 Task: Set the username for HTTP stream output to "KIick12".
Action: Mouse moved to (219, 34)
Screenshot: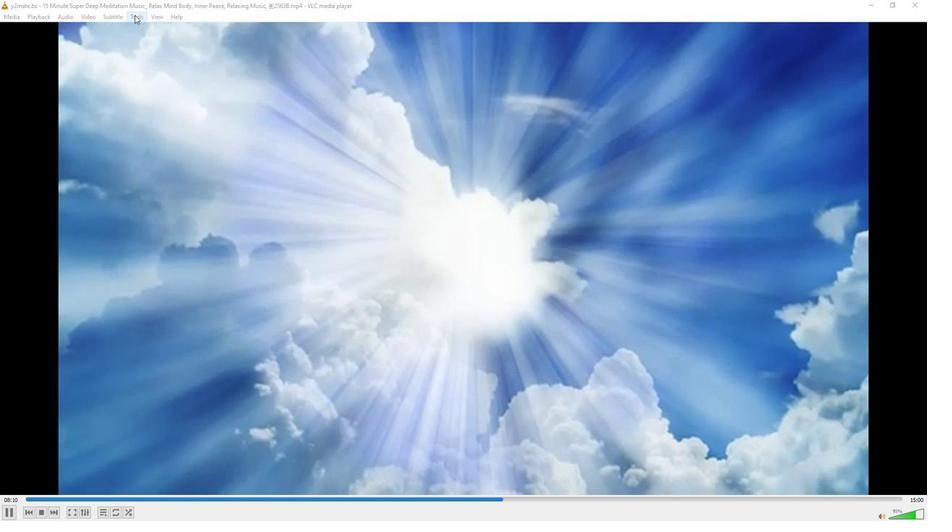 
Action: Mouse pressed left at (219, 34)
Screenshot: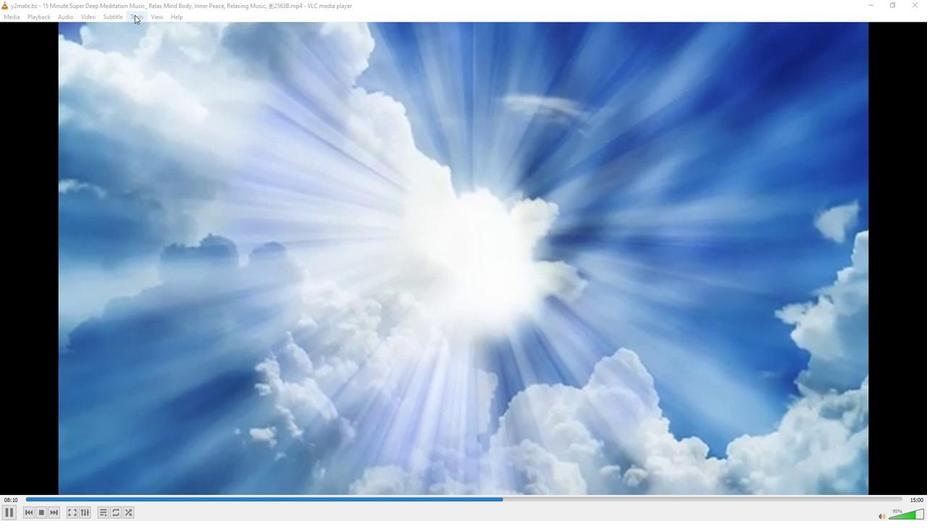 
Action: Mouse moved to (234, 144)
Screenshot: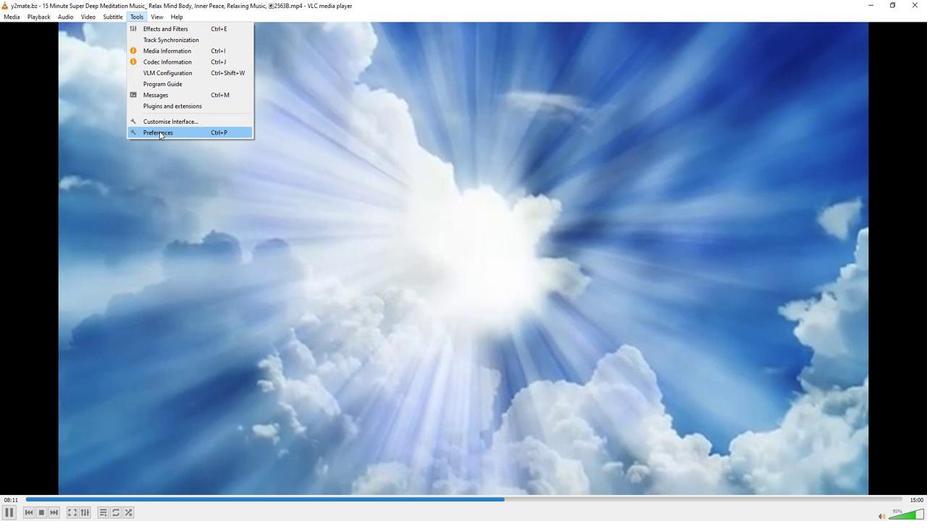 
Action: Mouse pressed left at (234, 144)
Screenshot: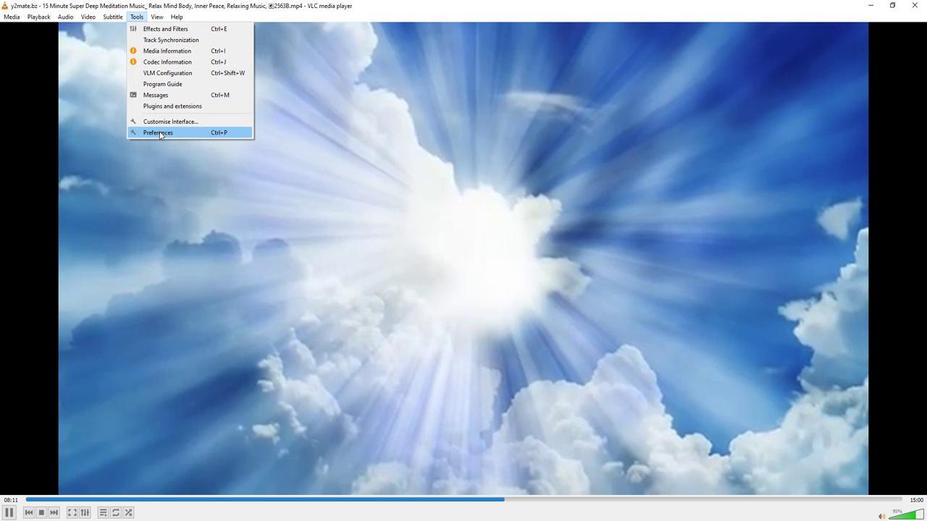 
Action: Mouse moved to (324, 421)
Screenshot: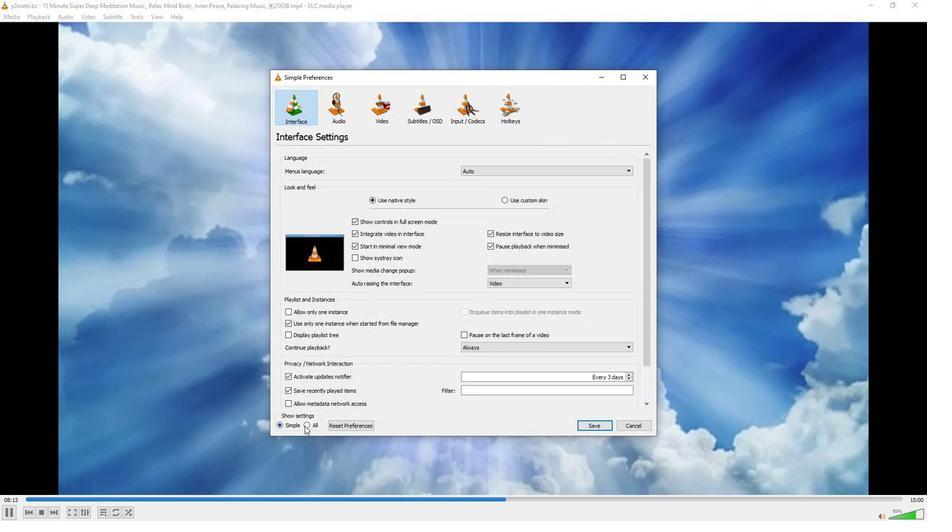
Action: Mouse pressed left at (324, 421)
Screenshot: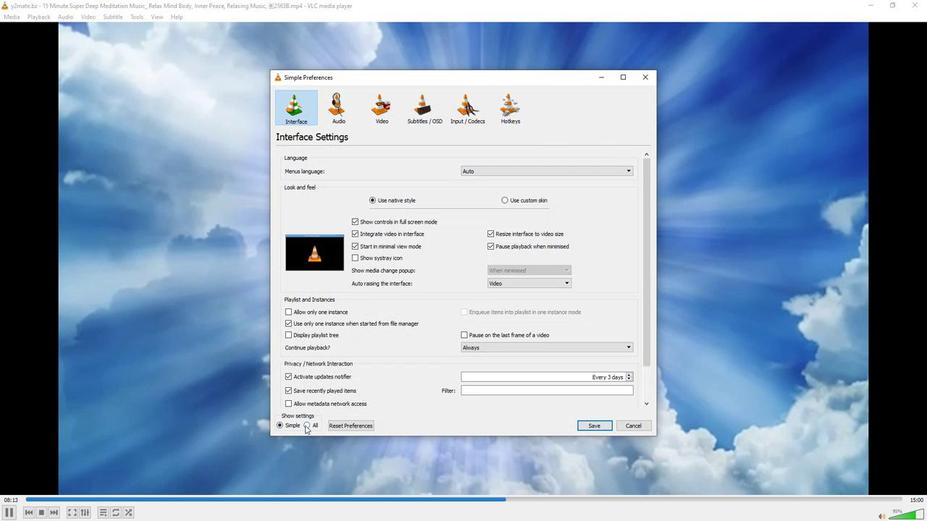 
Action: Mouse moved to (332, 346)
Screenshot: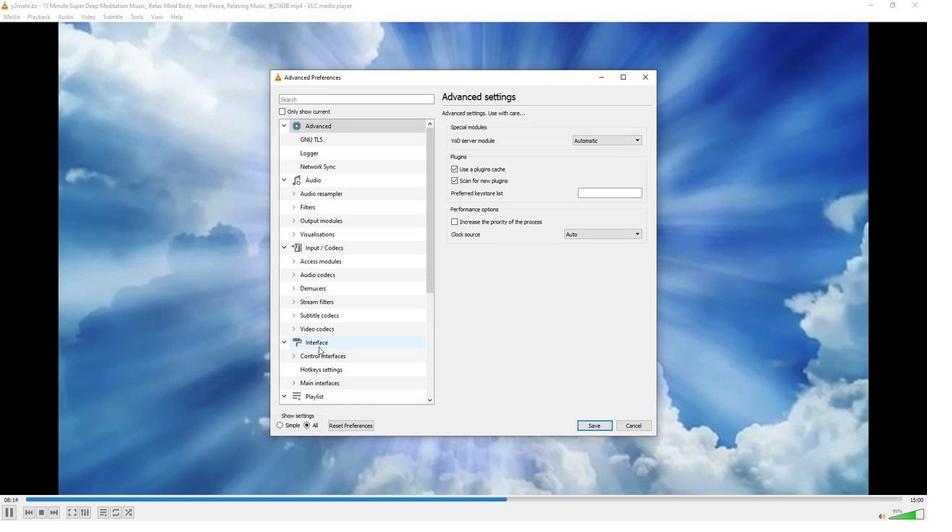 
Action: Mouse scrolled (332, 346) with delta (0, 0)
Screenshot: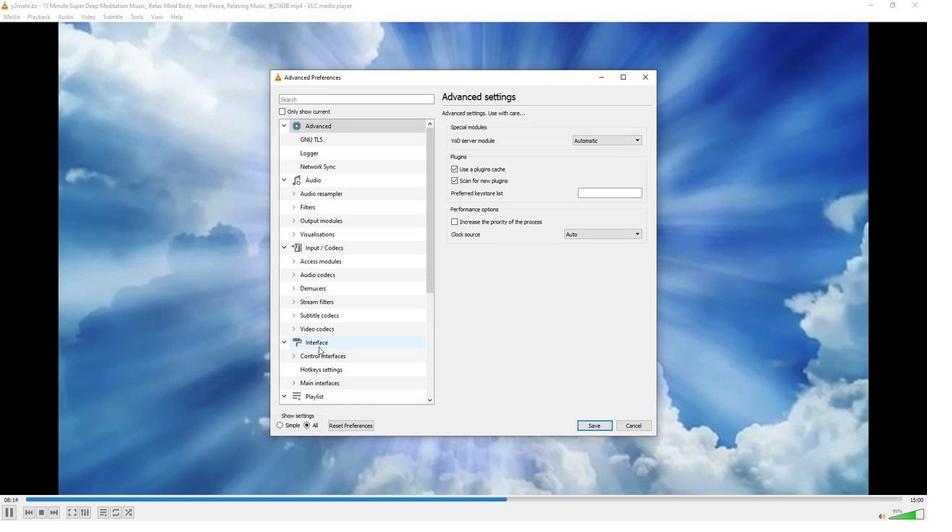 
Action: Mouse moved to (334, 369)
Screenshot: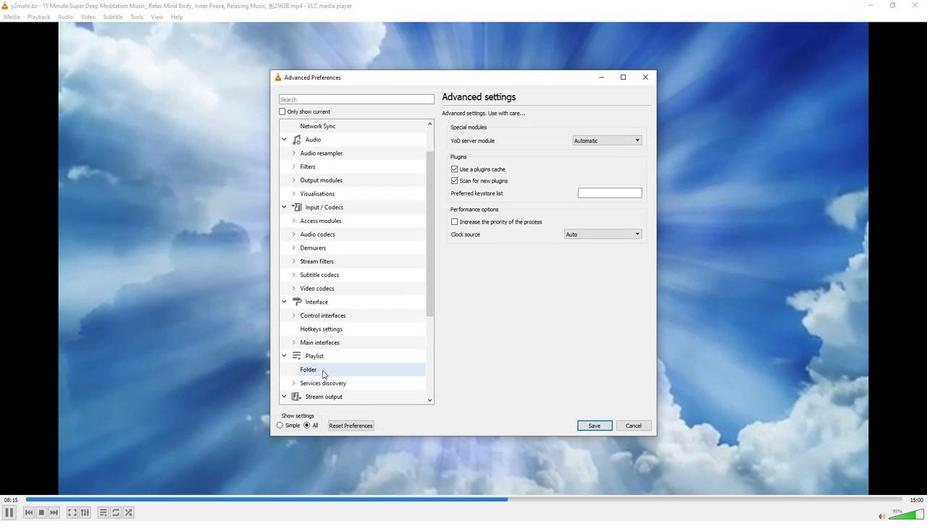 
Action: Mouse scrolled (334, 368) with delta (0, 0)
Screenshot: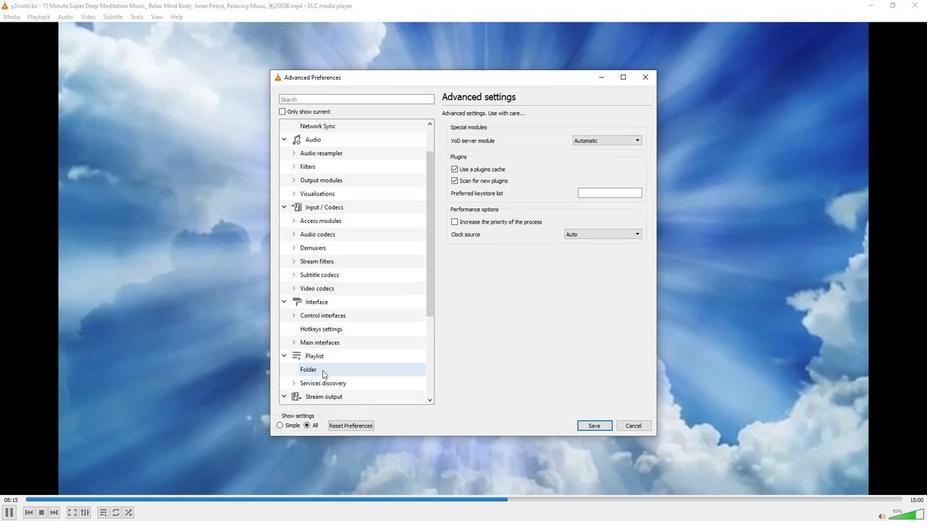 
Action: Mouse moved to (317, 367)
Screenshot: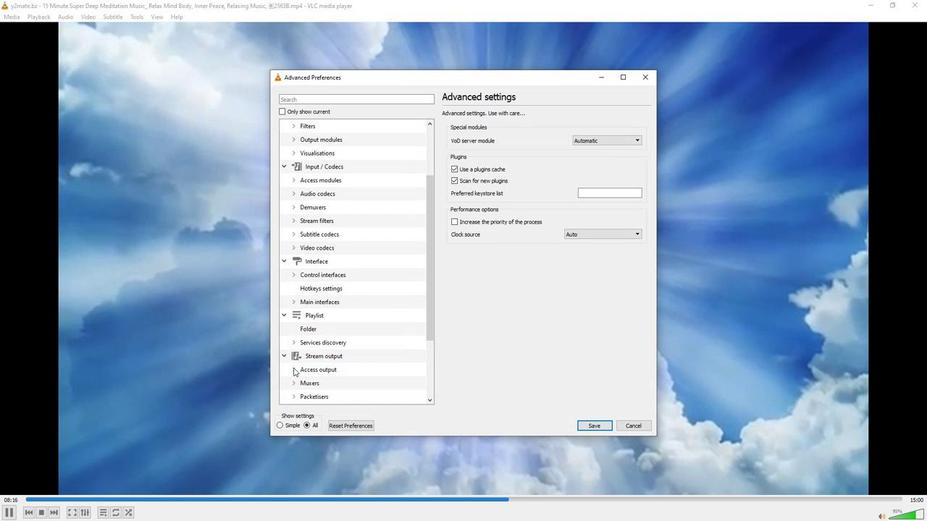 
Action: Mouse pressed left at (317, 367)
Screenshot: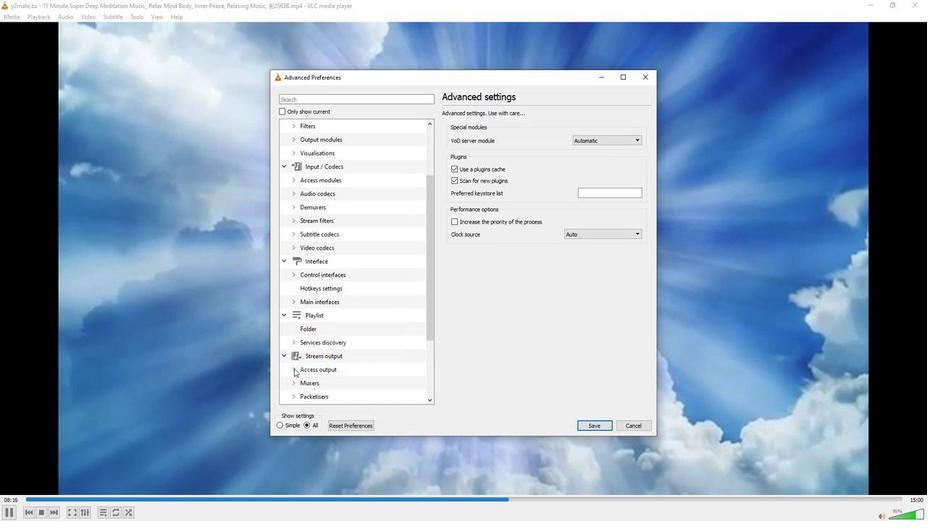
Action: Mouse moved to (331, 391)
Screenshot: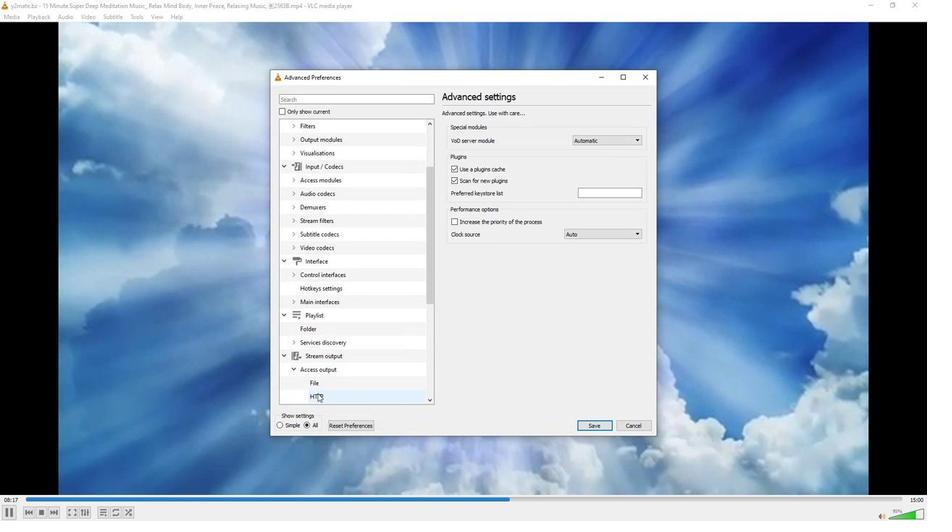 
Action: Mouse pressed left at (331, 391)
Screenshot: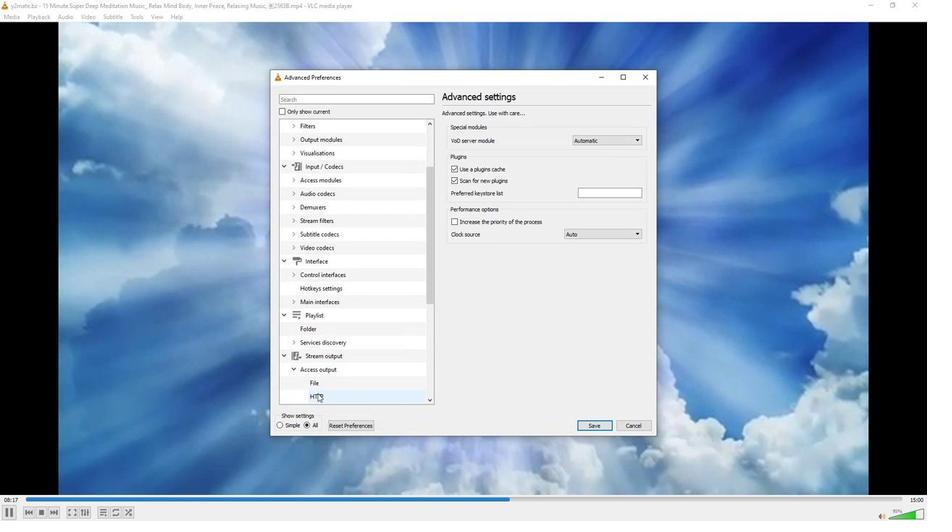 
Action: Mouse moved to (500, 140)
Screenshot: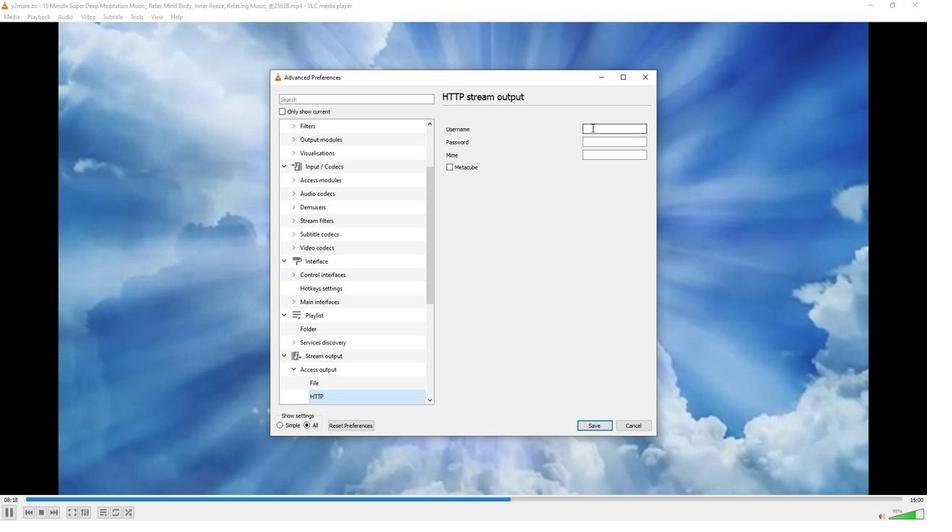 
Action: Mouse pressed left at (500, 140)
Screenshot: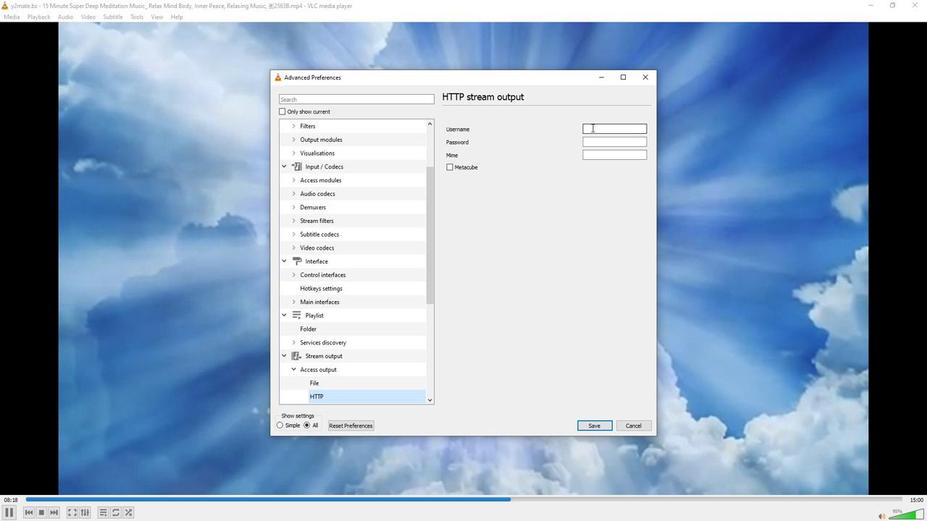 
Action: Mouse moved to (497, 148)
Screenshot: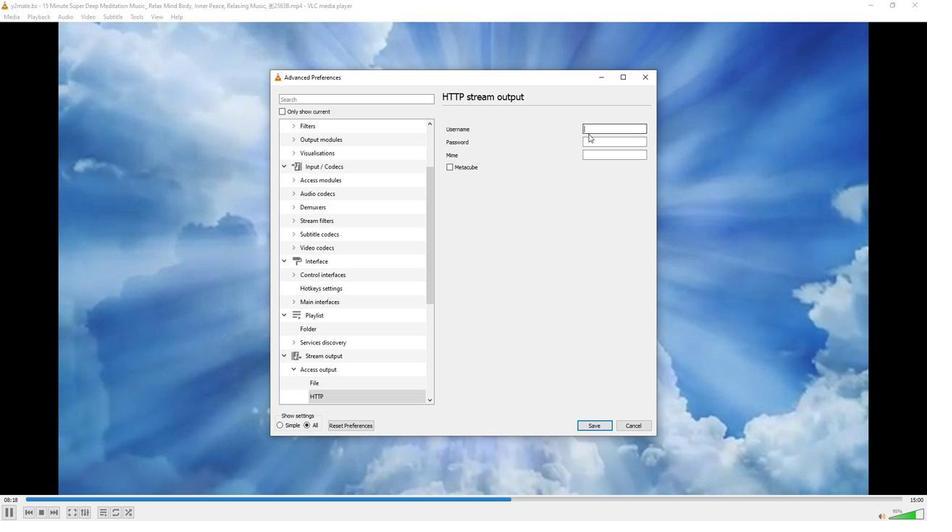
Action: Key pressed <Key.shift><Key.shift>Ki<Key.backspace>lick12
Screenshot: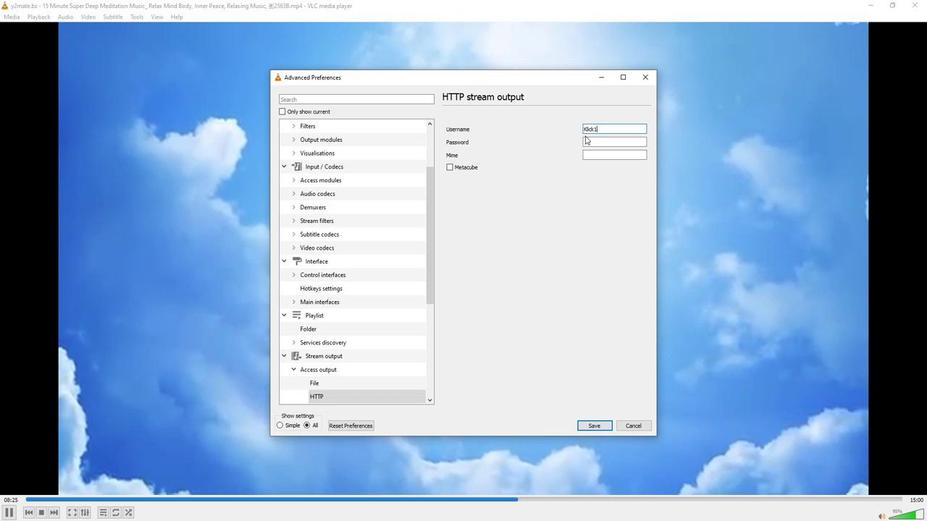 
Action: Mouse moved to (442, 255)
Screenshot: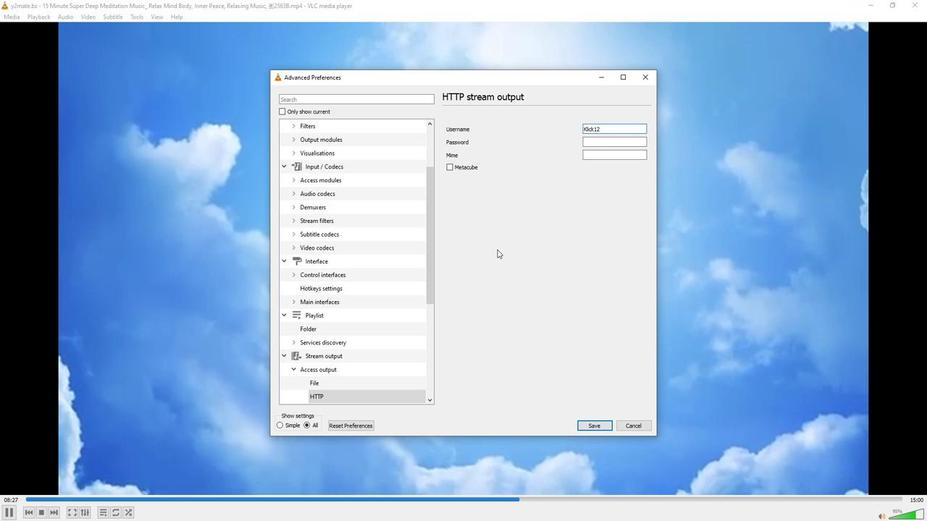 
